 Task: Create a sub task Design and Implement Solution for the task  Upgrade and migrate company inventory management to a cloud-based solution in the project AgileQuest , assign it to team member softage.4@softage.net and update the status of the sub task to  Off Track , set the priority of the sub task to High
Action: Mouse moved to (506, 295)
Screenshot: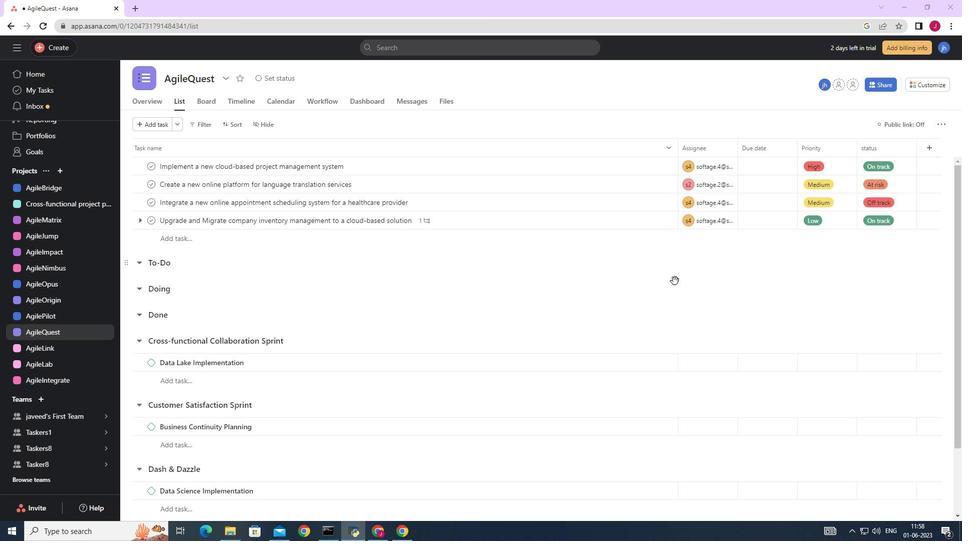 
Action: Mouse scrolled (507, 296) with delta (0, 0)
Screenshot: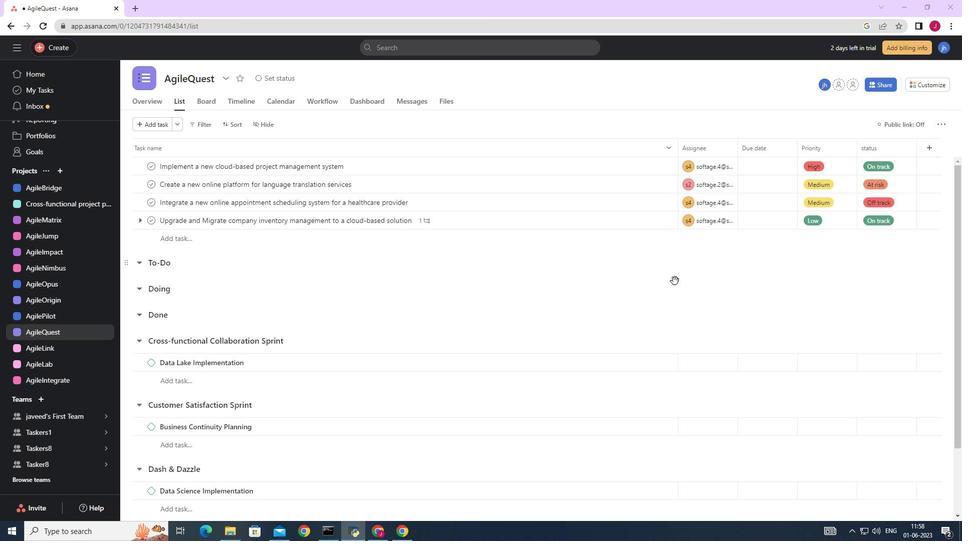 
Action: Mouse moved to (502, 291)
Screenshot: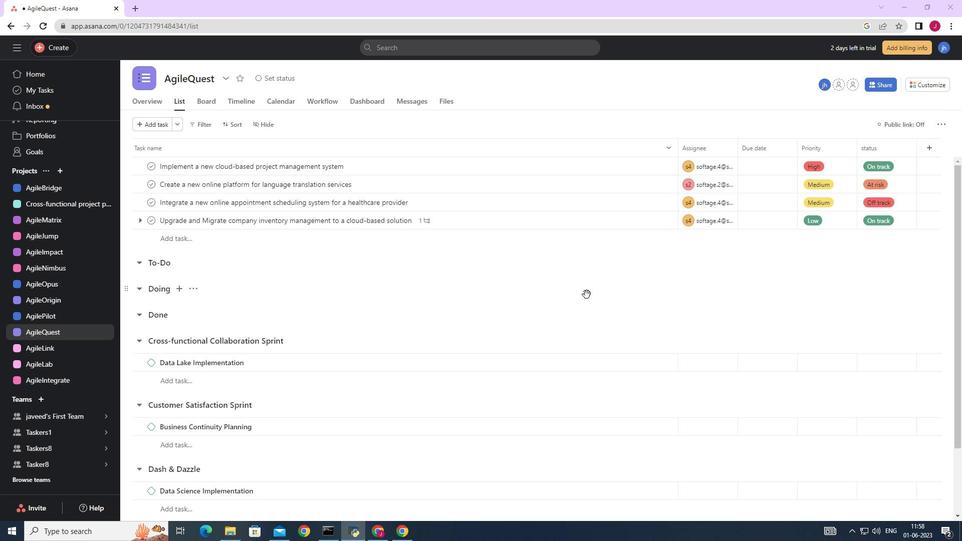 
Action: Mouse scrolled (504, 294) with delta (0, 0)
Screenshot: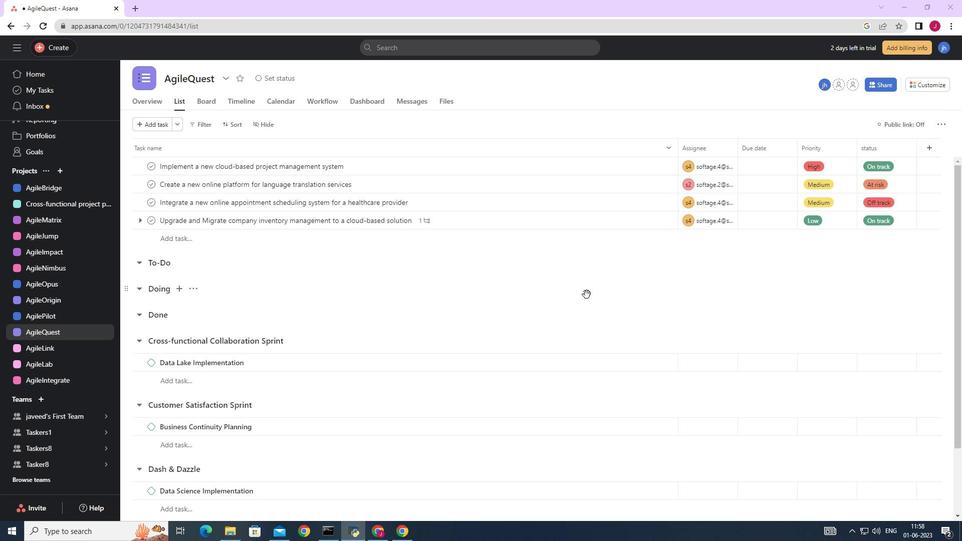 
Action: Mouse moved to (477, 281)
Screenshot: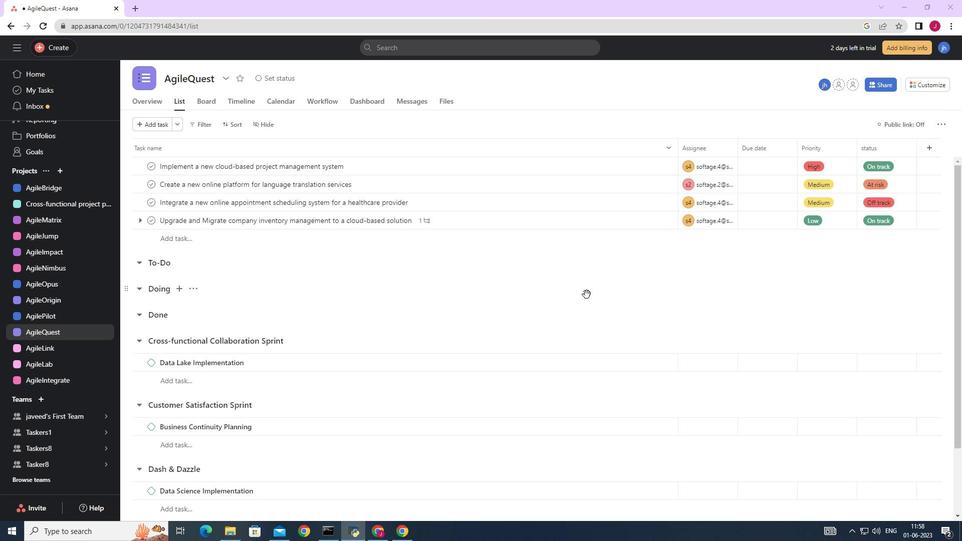
Action: Mouse scrolled (499, 290) with delta (0, 0)
Screenshot: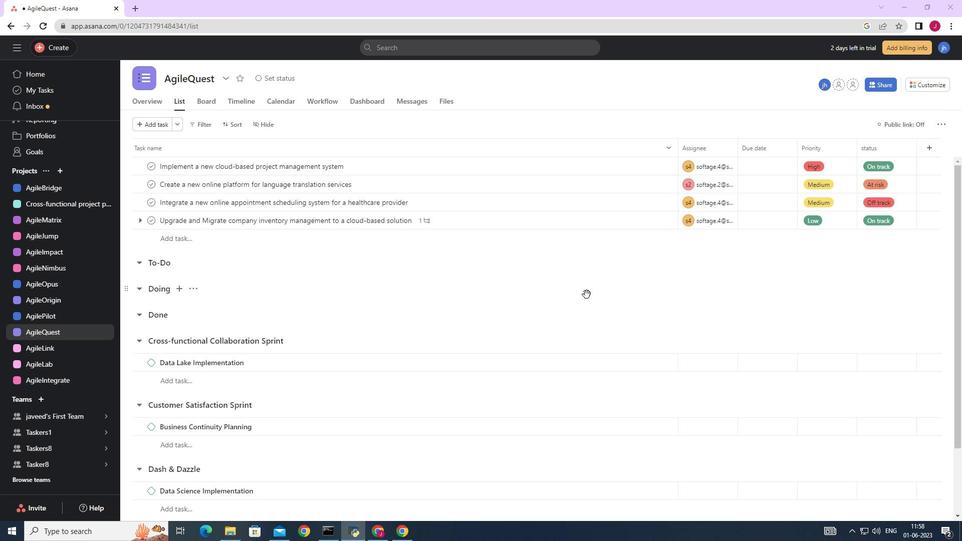 
Action: Mouse moved to (611, 219)
Screenshot: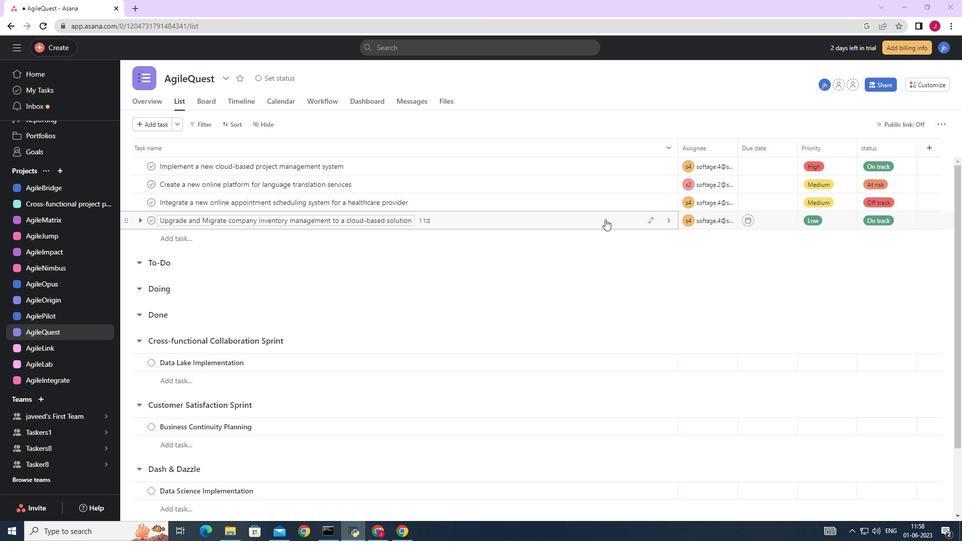 
Action: Mouse pressed left at (611, 219)
Screenshot: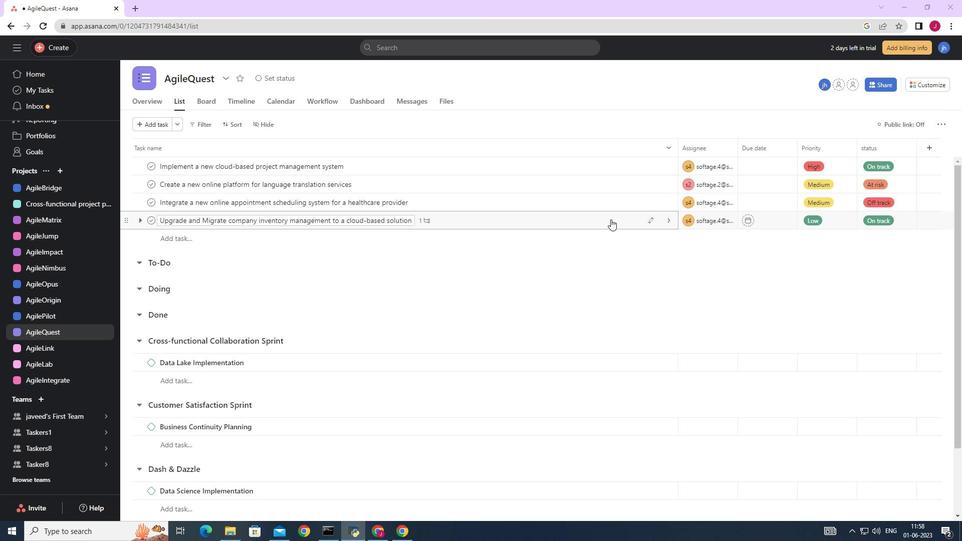 
Action: Mouse moved to (840, 304)
Screenshot: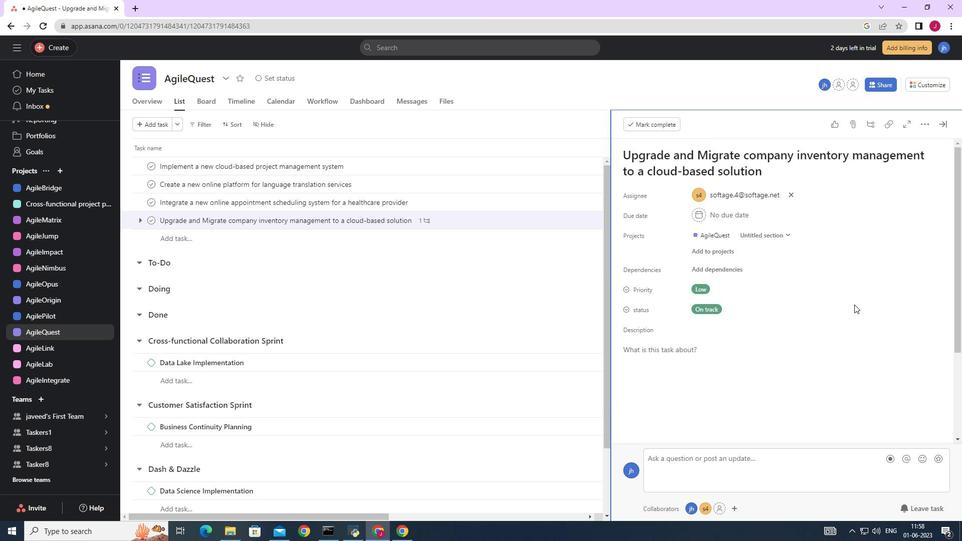 
Action: Mouse scrolled (840, 303) with delta (0, 0)
Screenshot: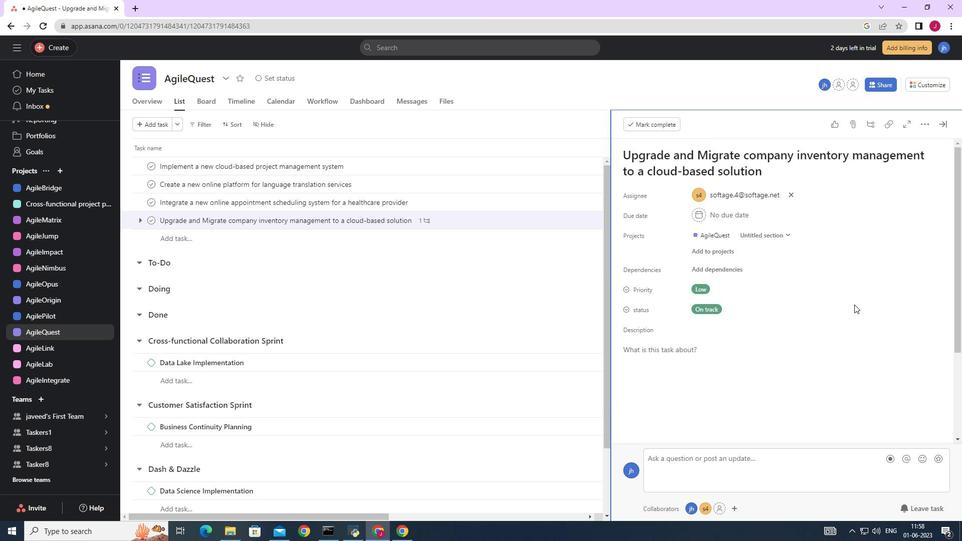 
Action: Mouse moved to (839, 304)
Screenshot: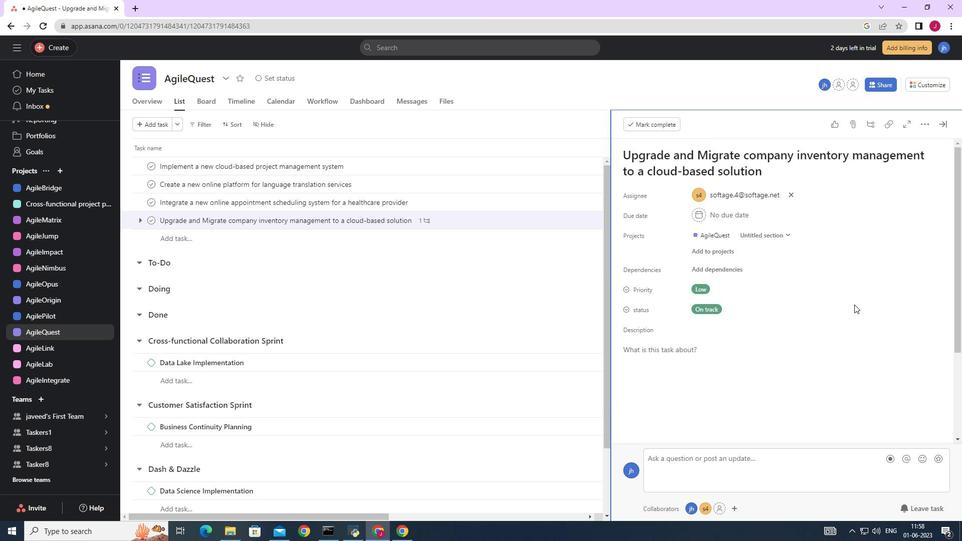 
Action: Mouse scrolled (839, 303) with delta (0, 0)
Screenshot: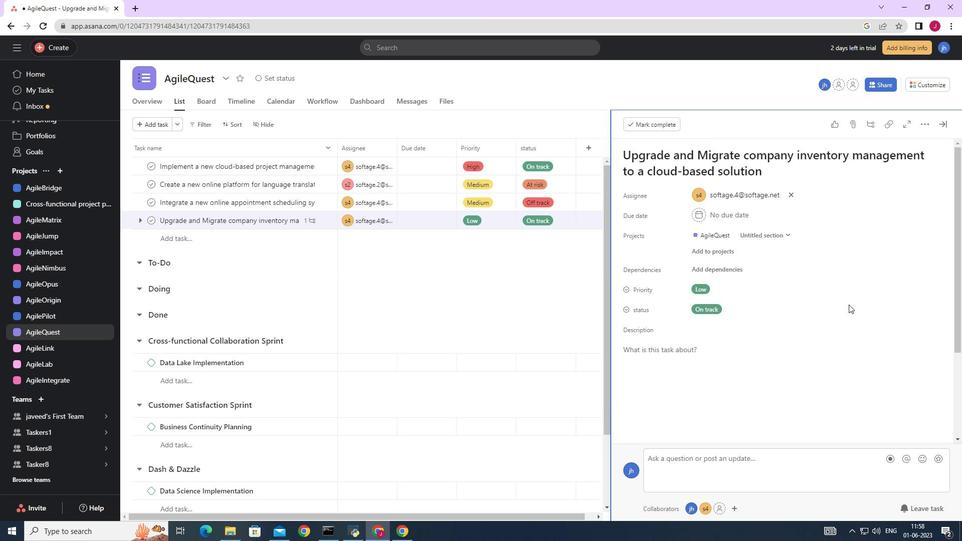 
Action: Mouse moved to (839, 304)
Screenshot: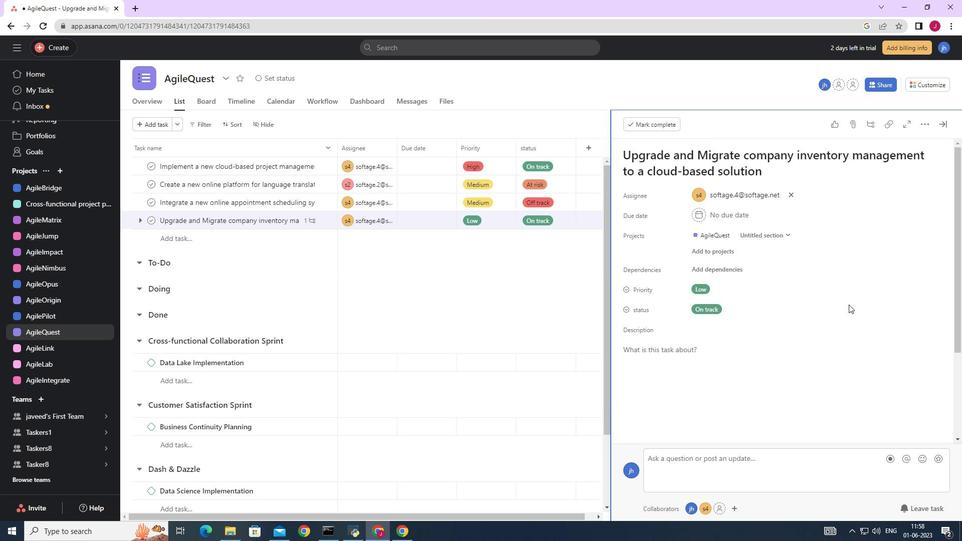 
Action: Mouse scrolled (839, 303) with delta (0, 0)
Screenshot: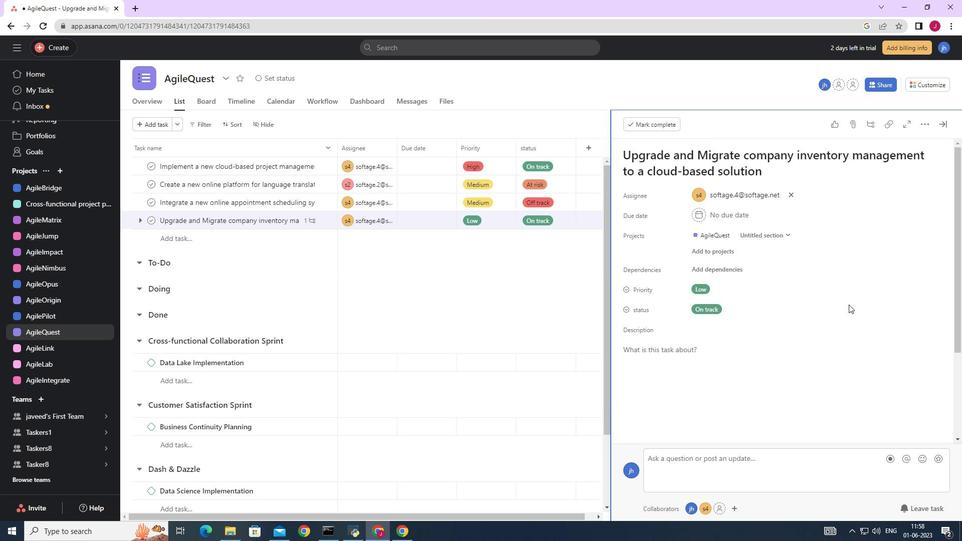 
Action: Mouse scrolled (839, 303) with delta (0, 0)
Screenshot: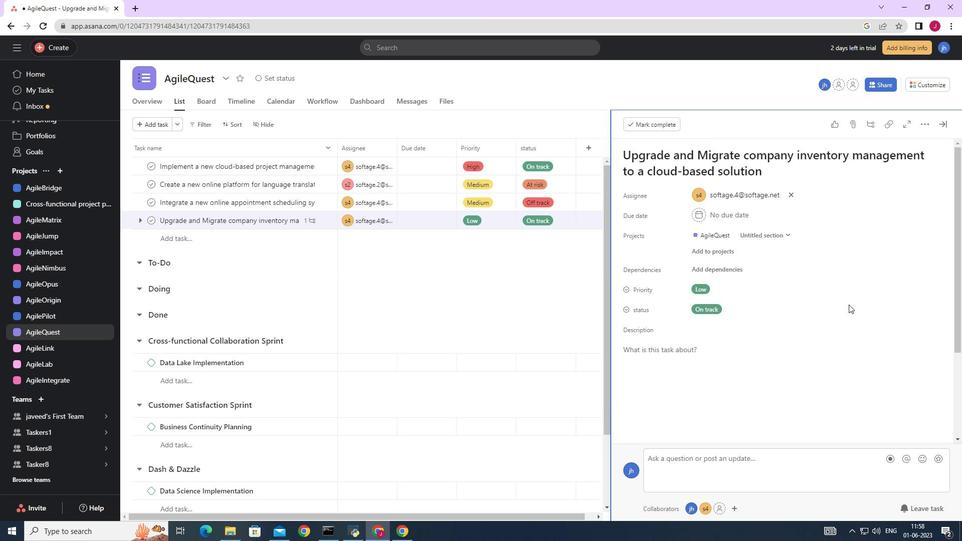 
Action: Mouse moved to (839, 304)
Screenshot: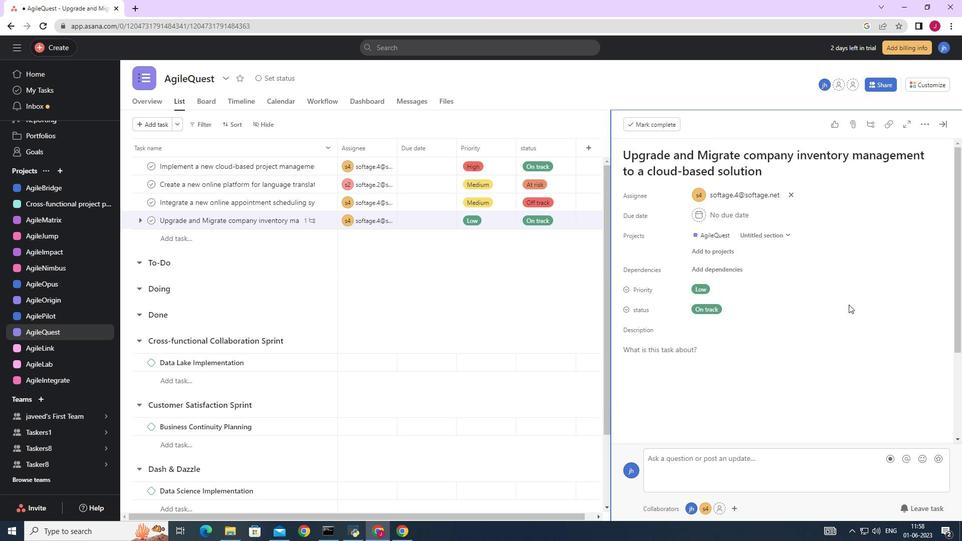 
Action: Mouse scrolled (839, 303) with delta (0, 0)
Screenshot: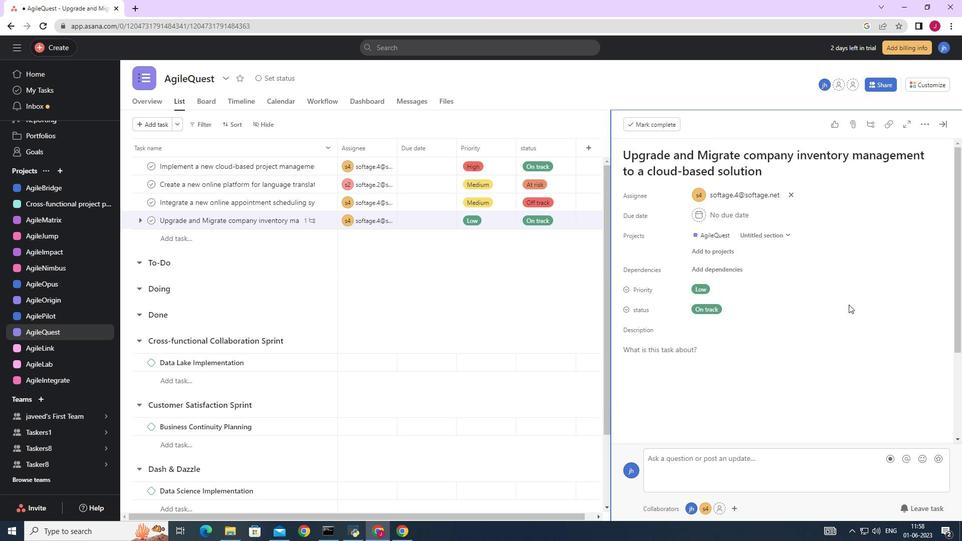 
Action: Mouse scrolled (839, 303) with delta (0, 0)
Screenshot: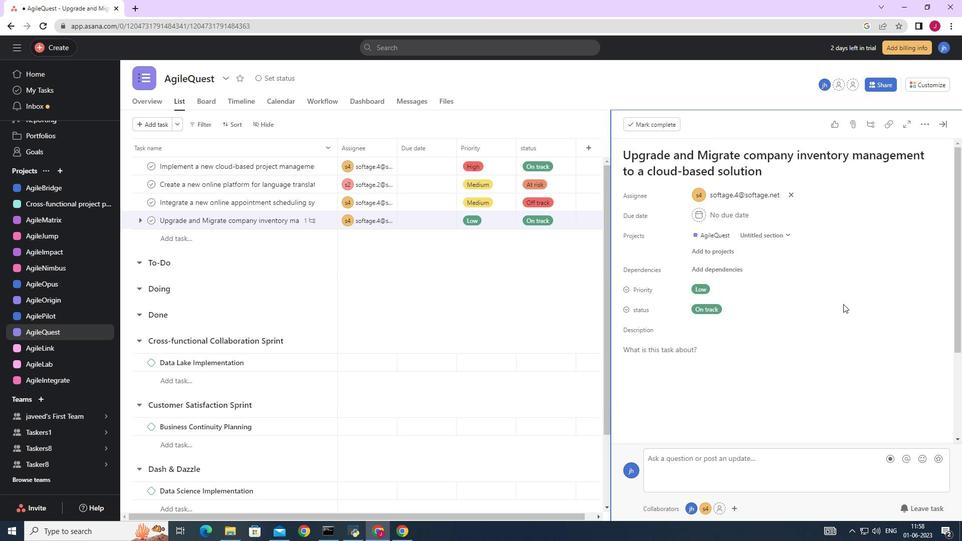 
Action: Mouse moved to (666, 366)
Screenshot: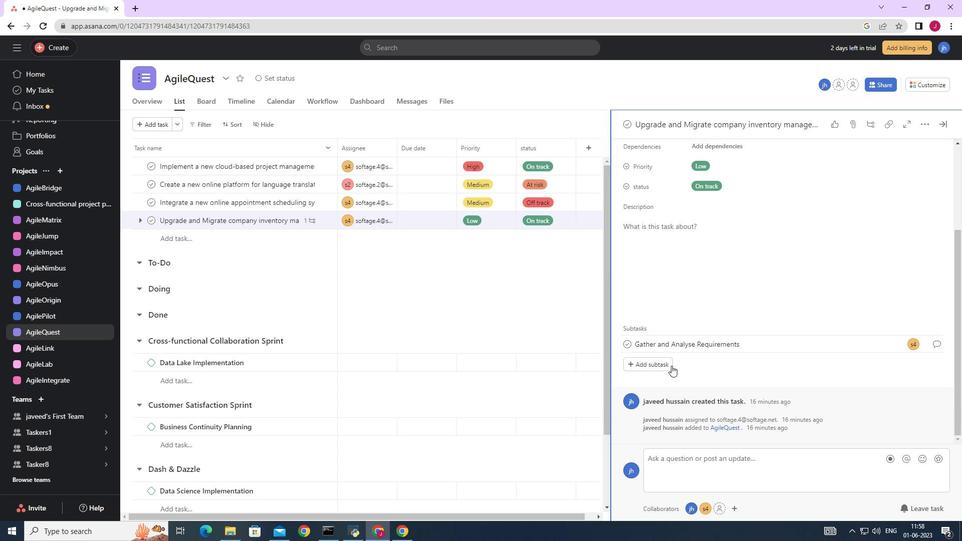 
Action: Mouse pressed left at (666, 366)
Screenshot: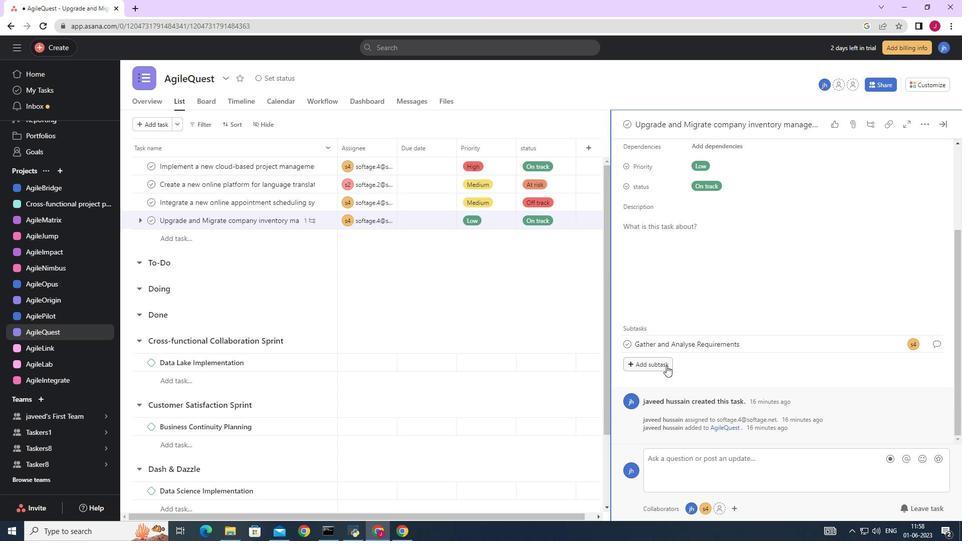 
Action: Key pressed <Key.caps_lock>D<Key.caps_lock>esign<Key.space>and<Key.space><Key.caps_lock>I<Key.caps_lock>mplementation<Key.space><Key.caps_lock>S<Key.caps_lock>olution
Screenshot: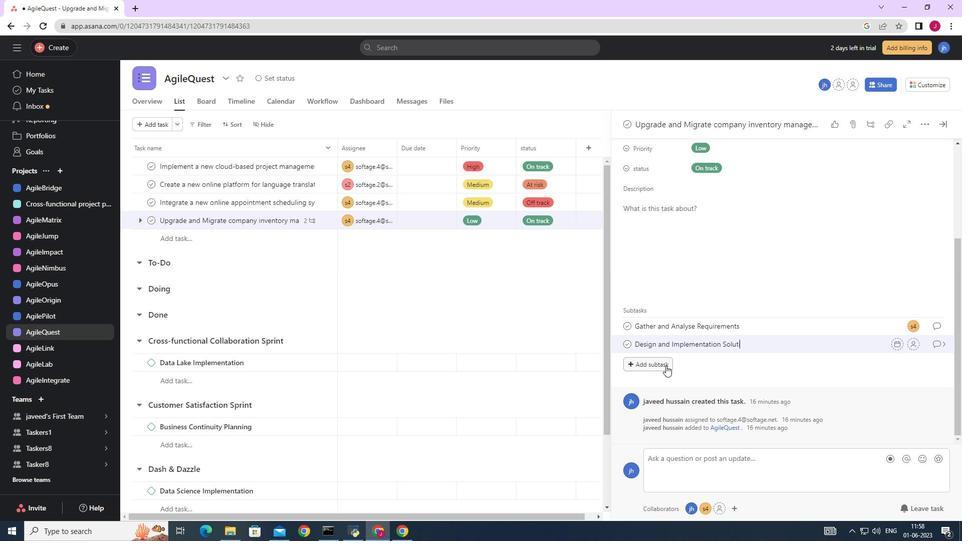
Action: Mouse moved to (913, 350)
Screenshot: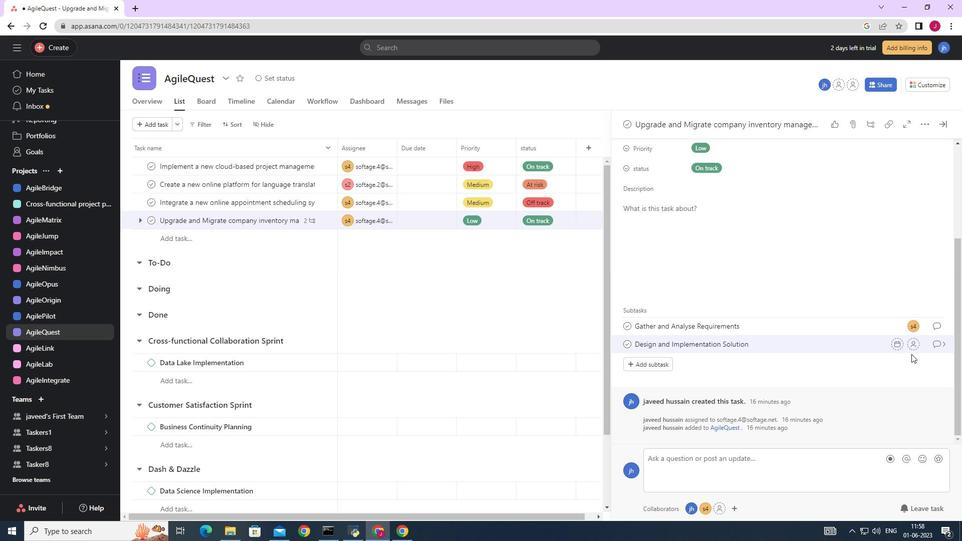 
Action: Mouse pressed left at (913, 350)
Screenshot: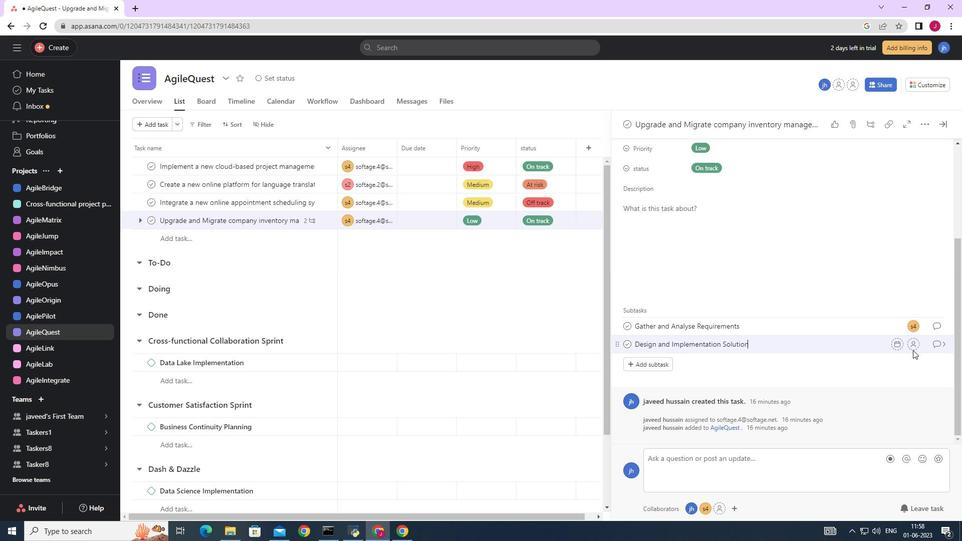 
Action: Mouse moved to (916, 338)
Screenshot: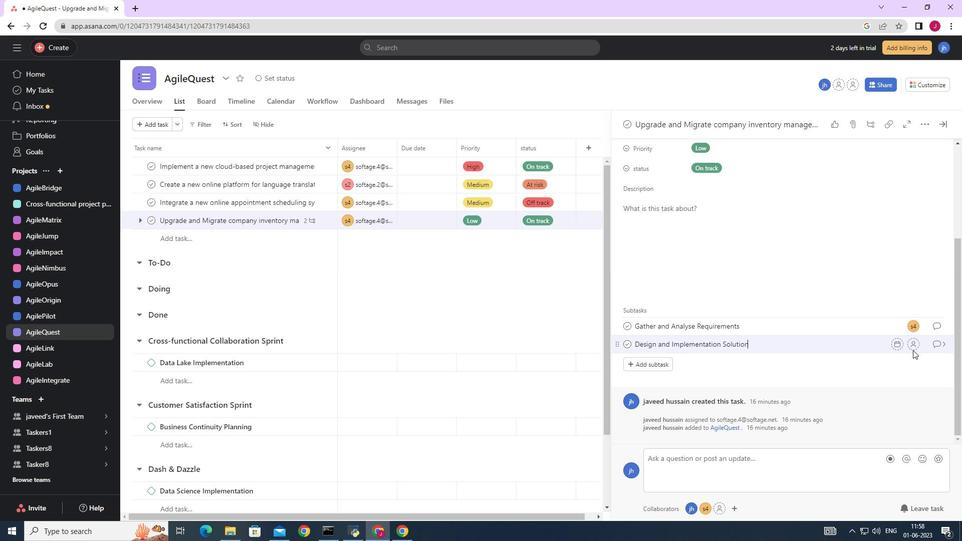 
Action: Mouse pressed left at (916, 338)
Screenshot: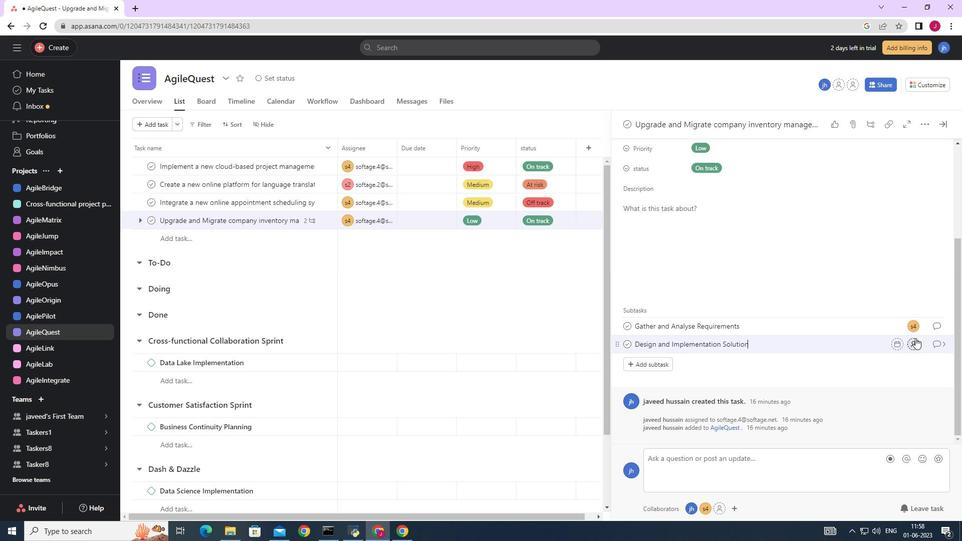 
Action: Mouse moved to (782, 380)
Screenshot: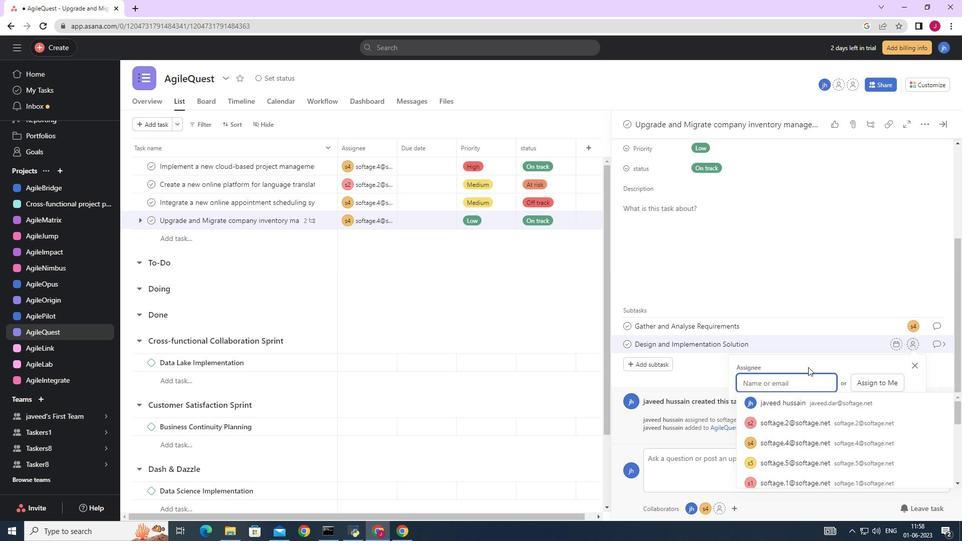 
Action: Key pressed javeed<Key.backspace><Key.backspace><Key.backspace><Key.backspace><Key.backspace><Key.backspace><Key.backspace><Key.backspace><Key.backspace>softage.4
Screenshot: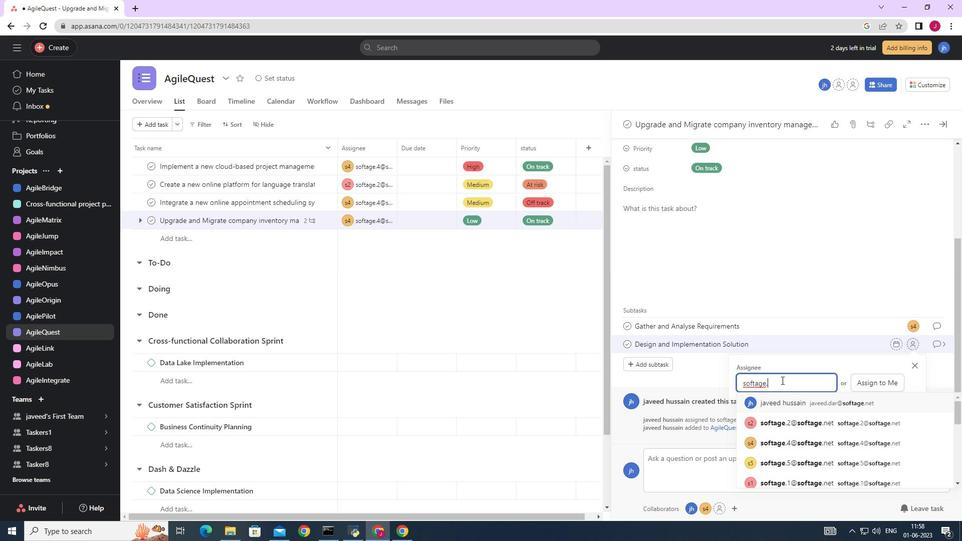 
Action: Mouse moved to (802, 402)
Screenshot: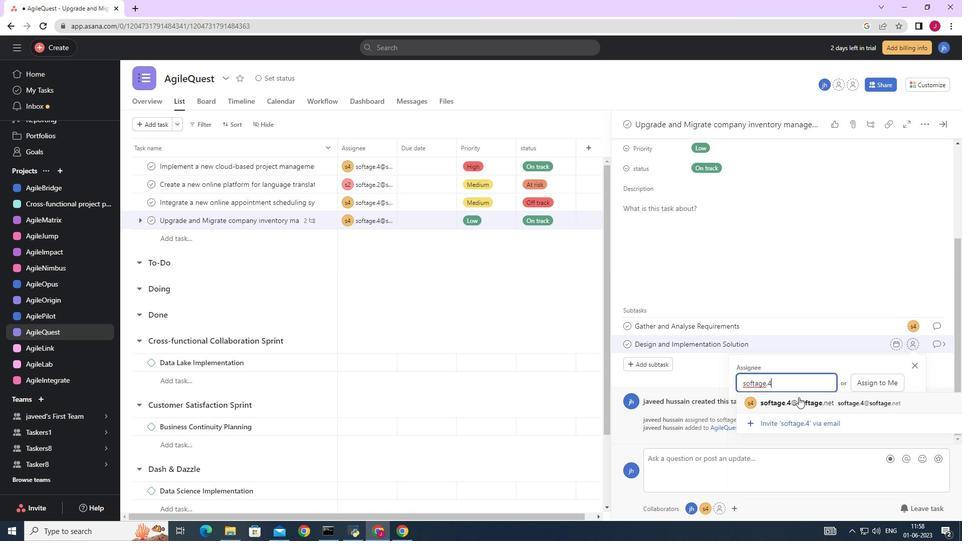 
Action: Mouse pressed left at (802, 402)
Screenshot: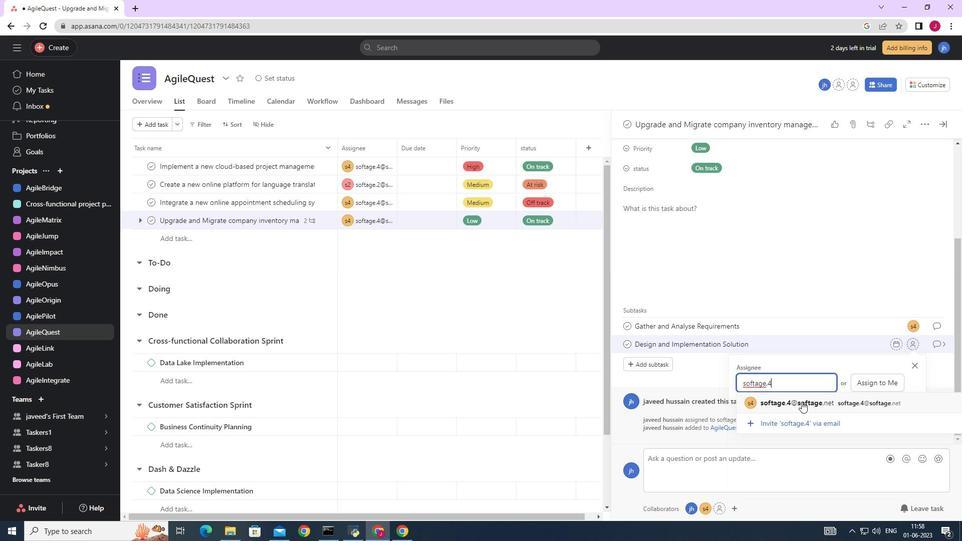 
Action: Mouse moved to (938, 345)
Screenshot: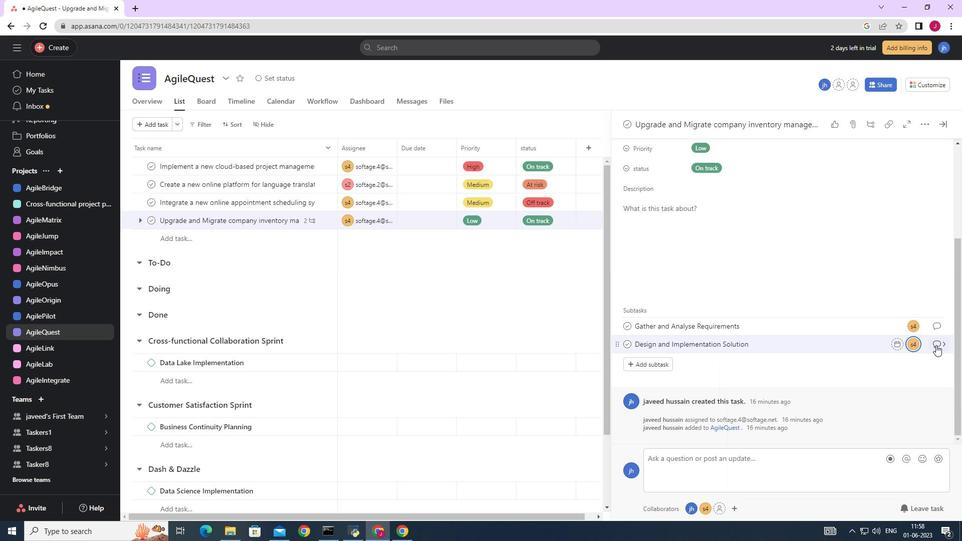 
Action: Mouse pressed left at (938, 345)
Screenshot: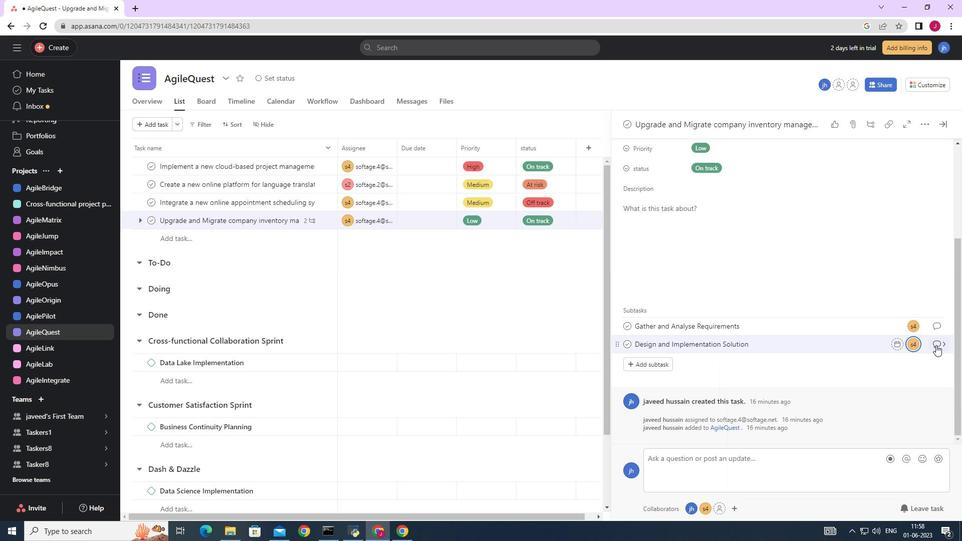 
Action: Mouse moved to (660, 264)
Screenshot: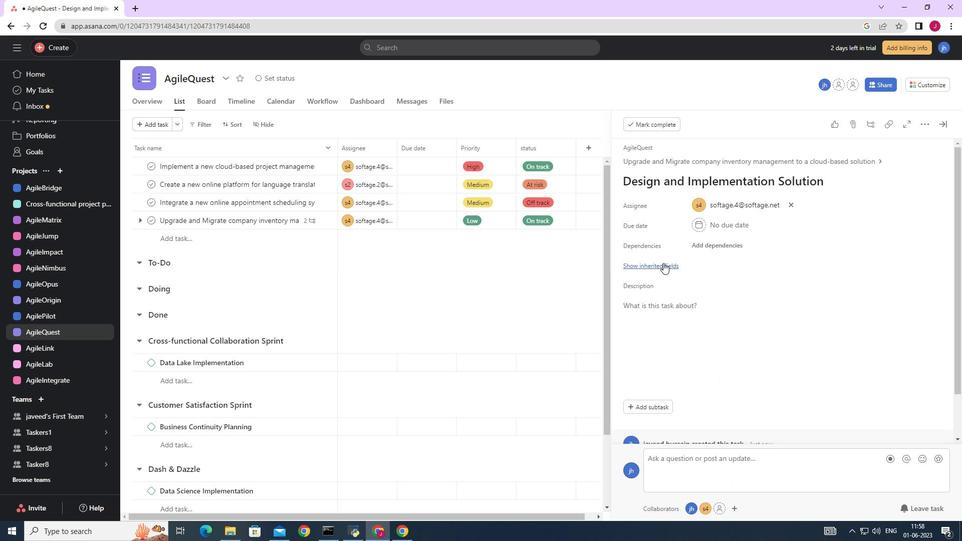 
Action: Mouse pressed left at (660, 264)
Screenshot: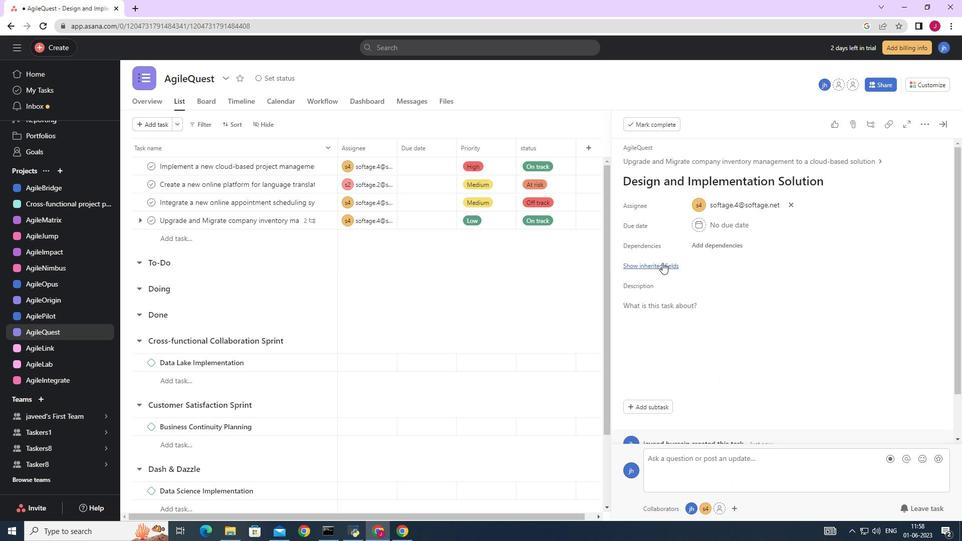 
Action: Mouse moved to (692, 284)
Screenshot: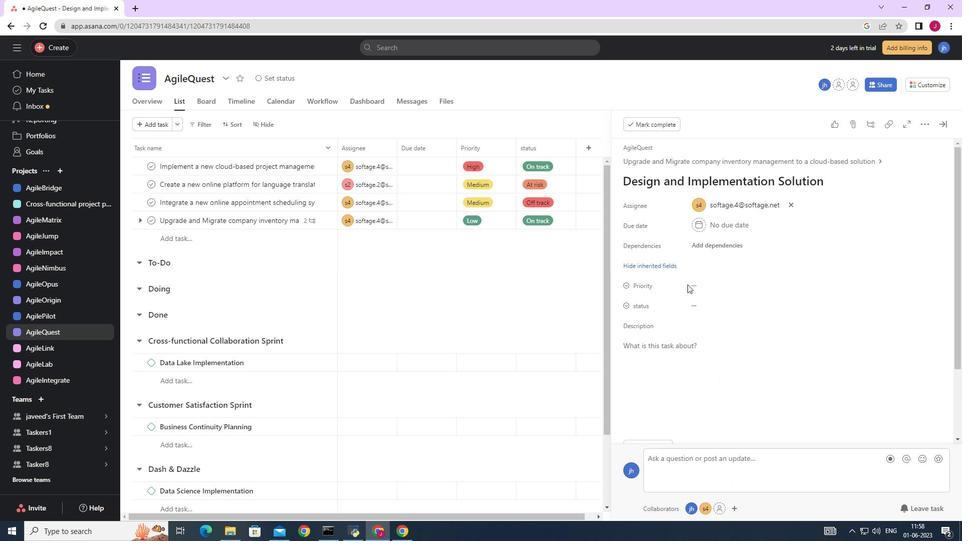 
Action: Mouse pressed left at (692, 284)
Screenshot: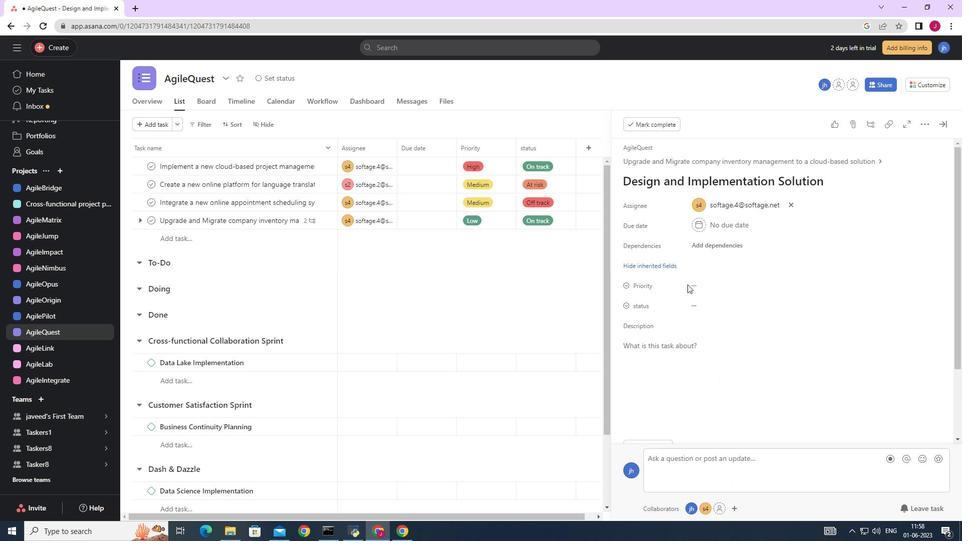 
Action: Mouse moved to (720, 318)
Screenshot: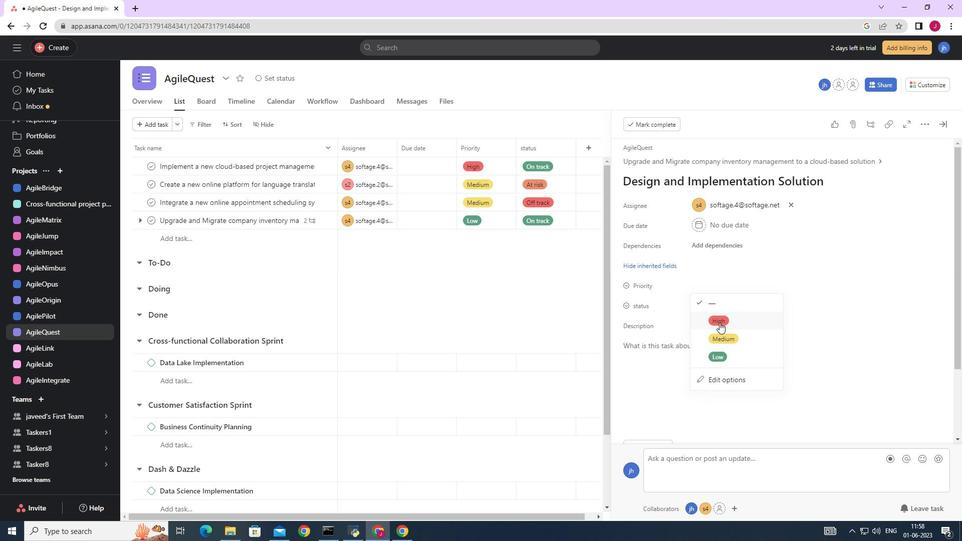 
Action: Mouse pressed left at (720, 318)
Screenshot: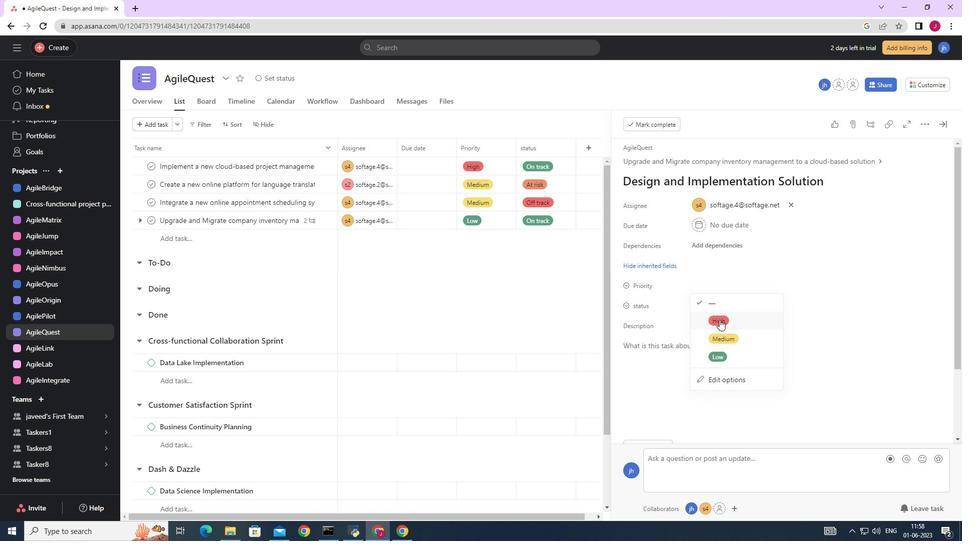 
Action: Mouse moved to (704, 303)
Screenshot: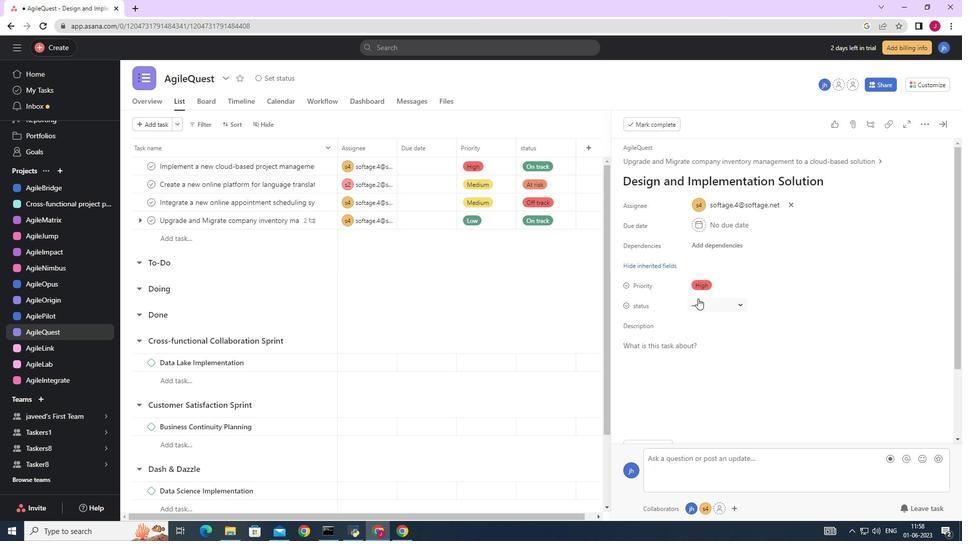 
Action: Mouse pressed left at (704, 303)
Screenshot: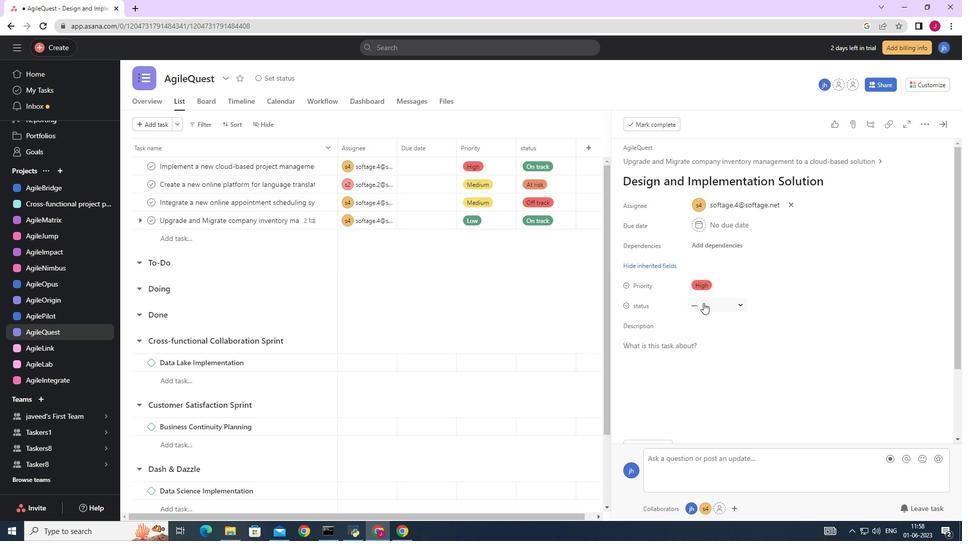 
Action: Mouse moved to (719, 355)
Screenshot: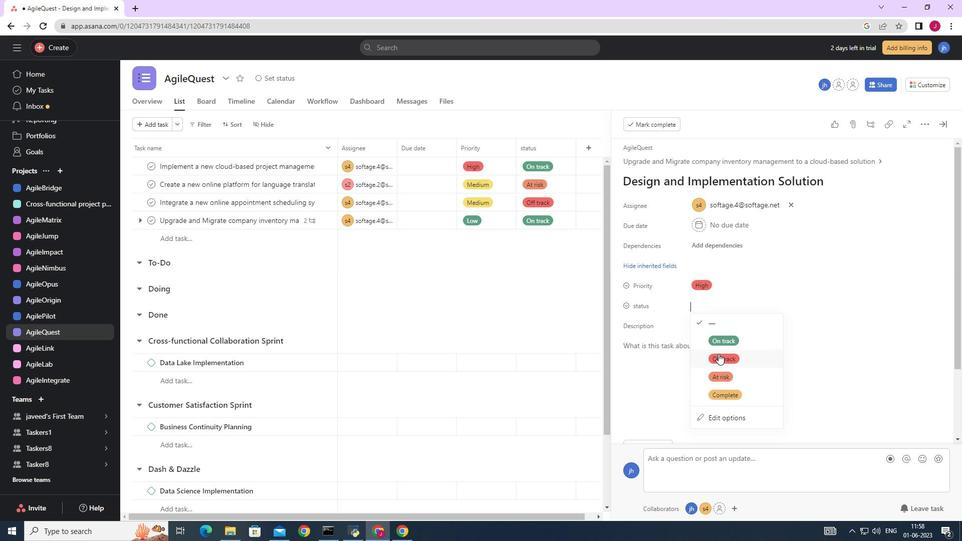 
Action: Mouse pressed left at (719, 355)
Screenshot: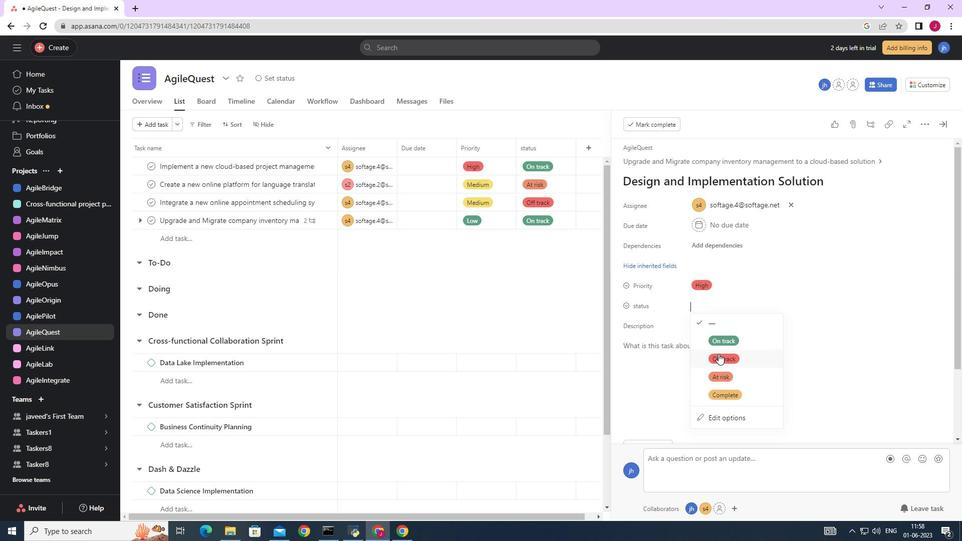 
Action: Mouse moved to (942, 125)
Screenshot: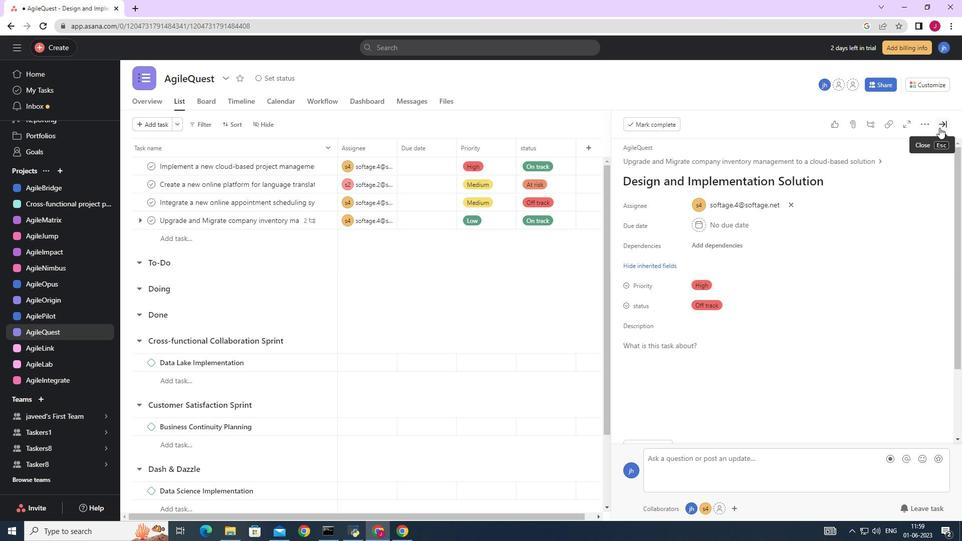 
Action: Mouse pressed left at (942, 125)
Screenshot: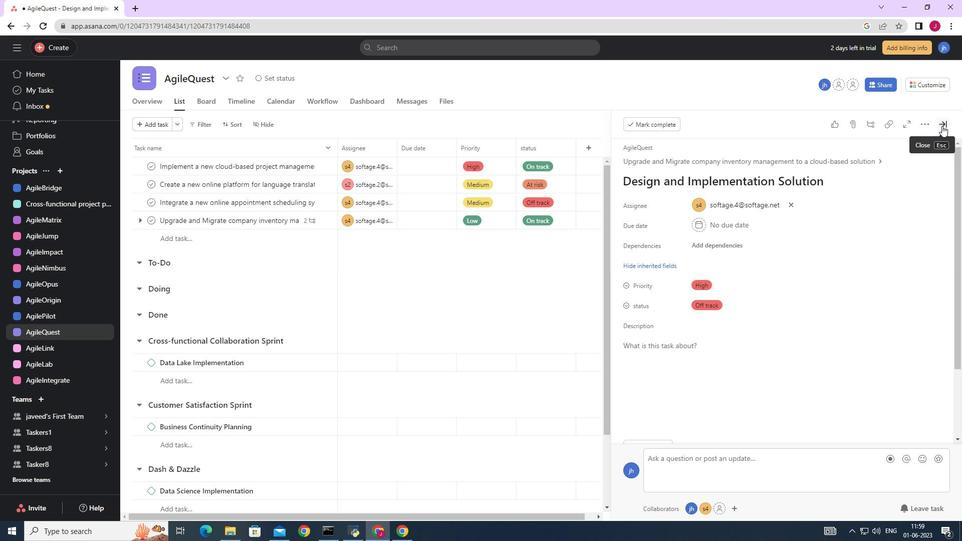 
Action: Mouse moved to (16, 326)
Screenshot: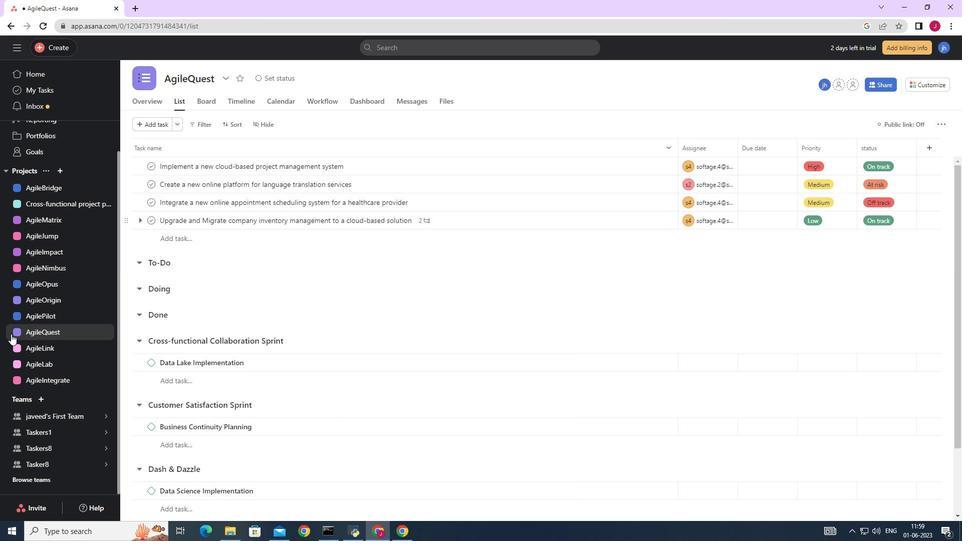 
